 Task: Move the task Create a feature to schedule automatic backups of app data to the section To-Do in the project TrueLine and sort the tasks in the project by Due Date.
Action: Mouse moved to (42, 377)
Screenshot: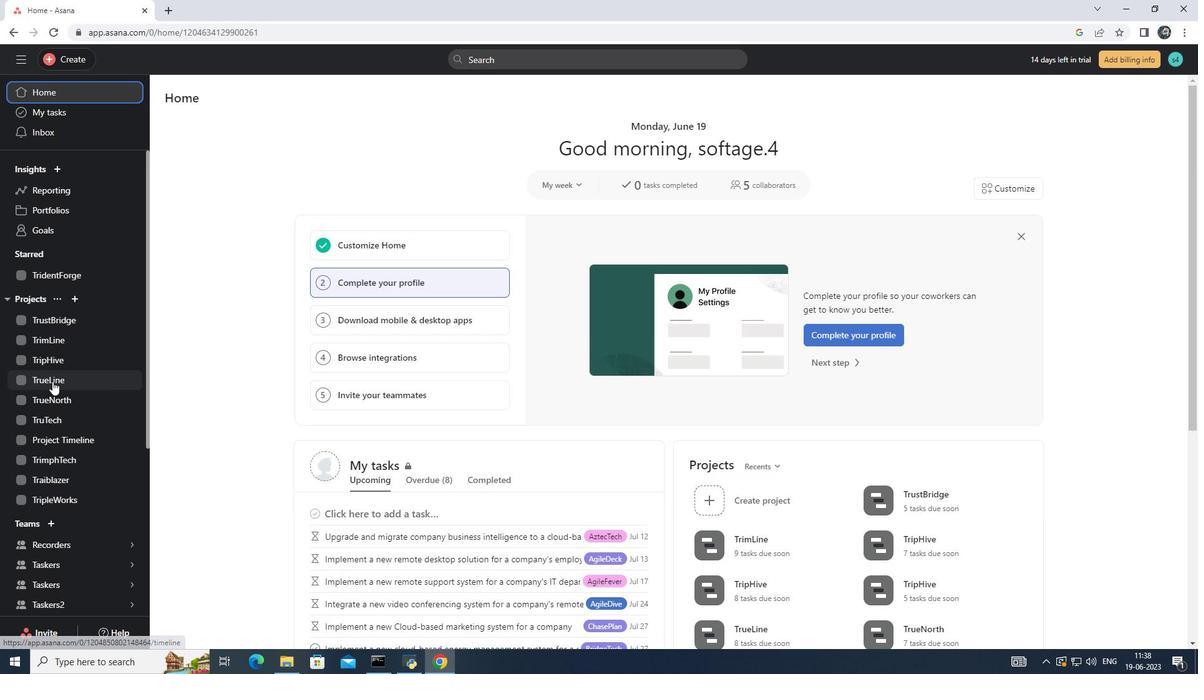 
Action: Mouse pressed left at (42, 377)
Screenshot: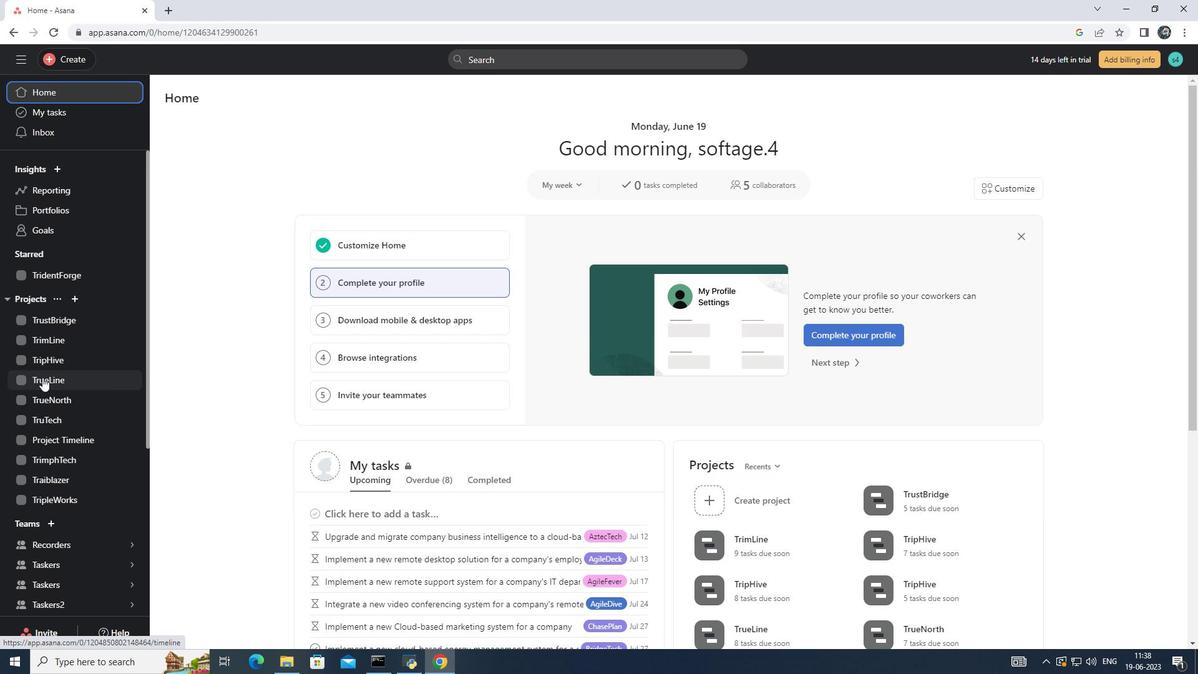 
Action: Mouse moved to (227, 127)
Screenshot: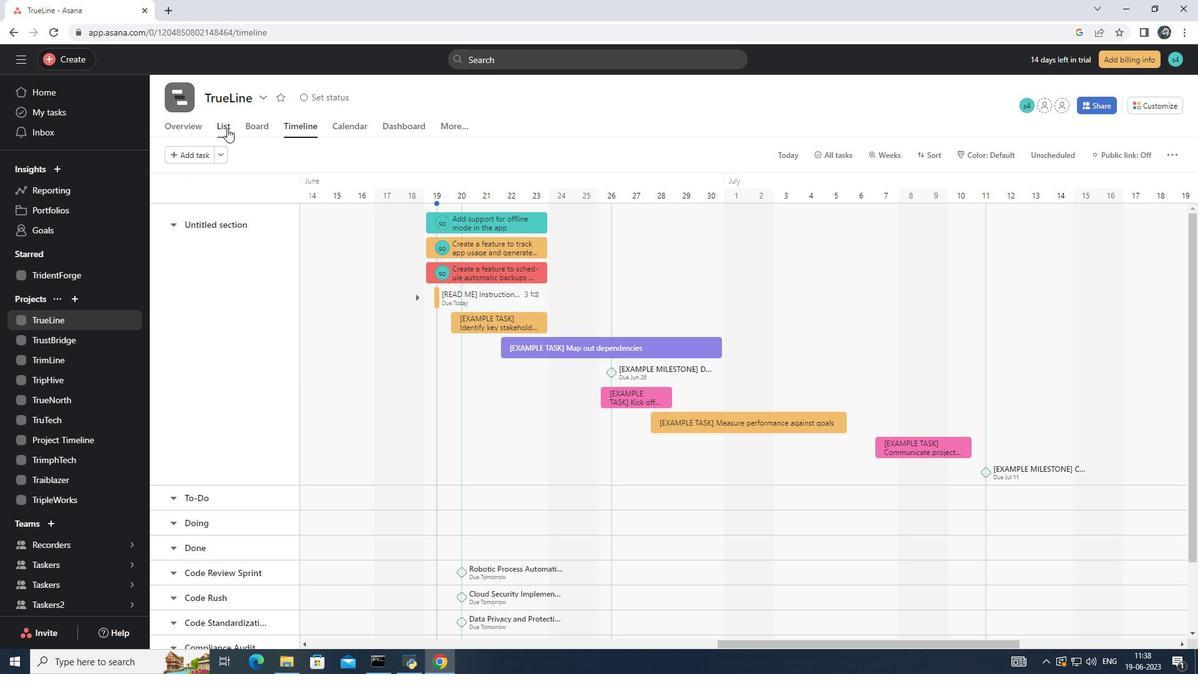 
Action: Mouse pressed left at (227, 127)
Screenshot: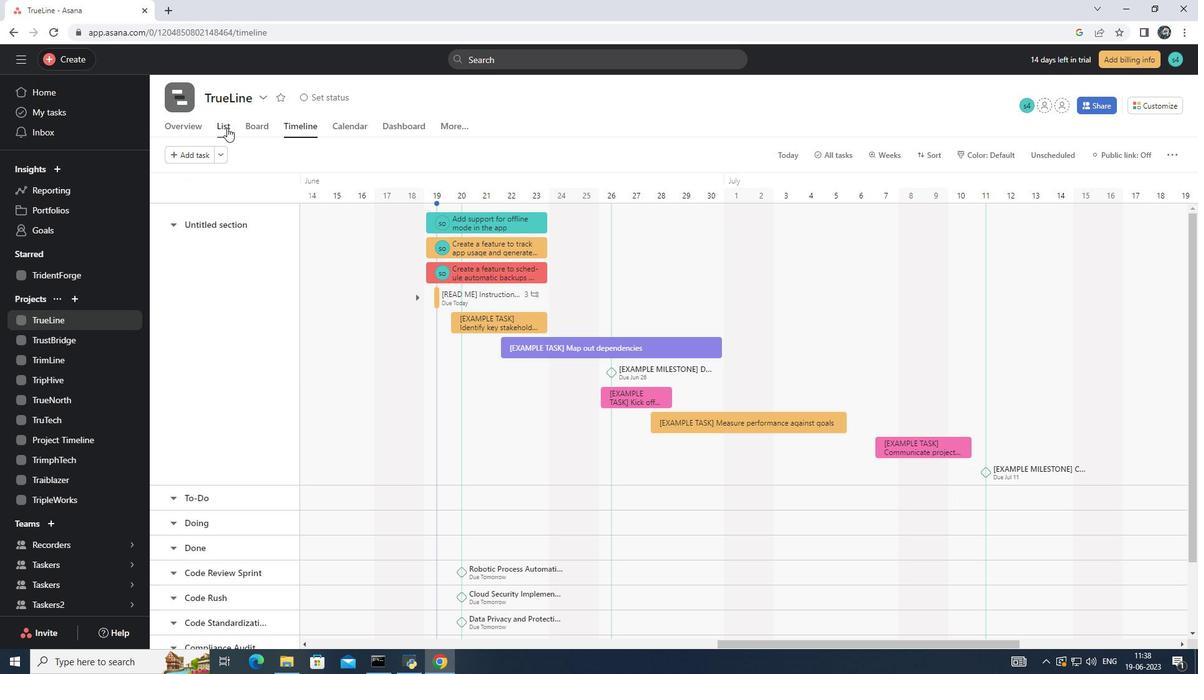 
Action: Mouse moved to (514, 285)
Screenshot: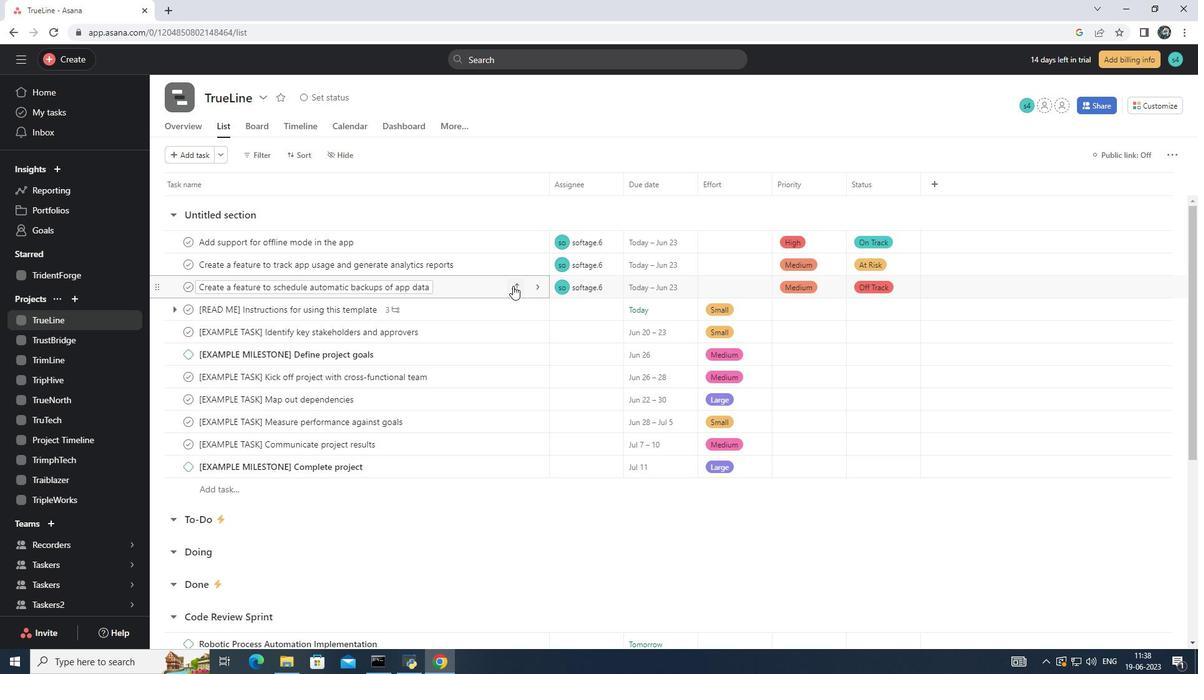 
Action: Mouse pressed left at (514, 285)
Screenshot: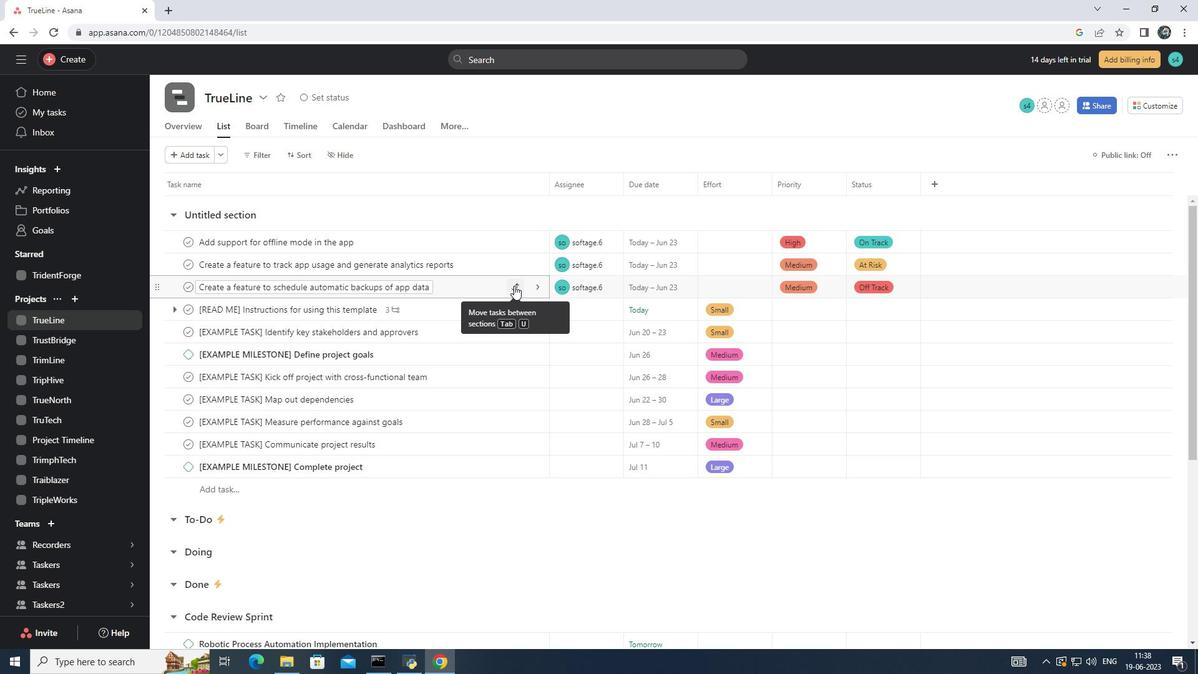 
Action: Mouse moved to (471, 353)
Screenshot: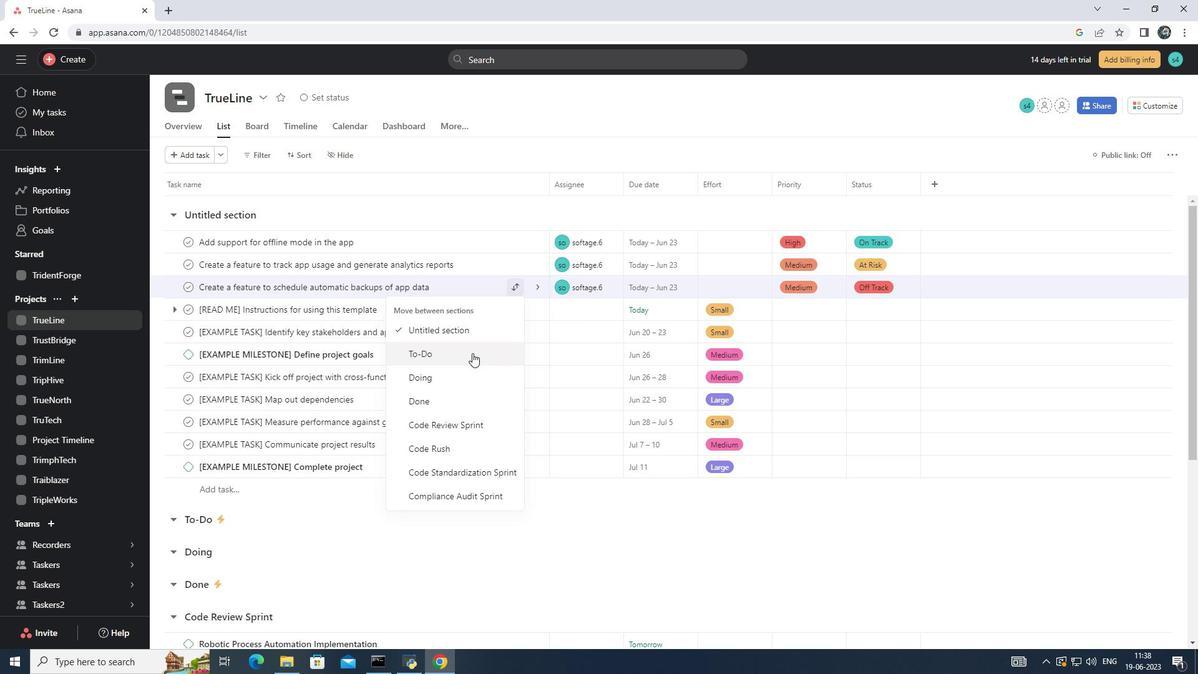 
Action: Mouse pressed left at (471, 353)
Screenshot: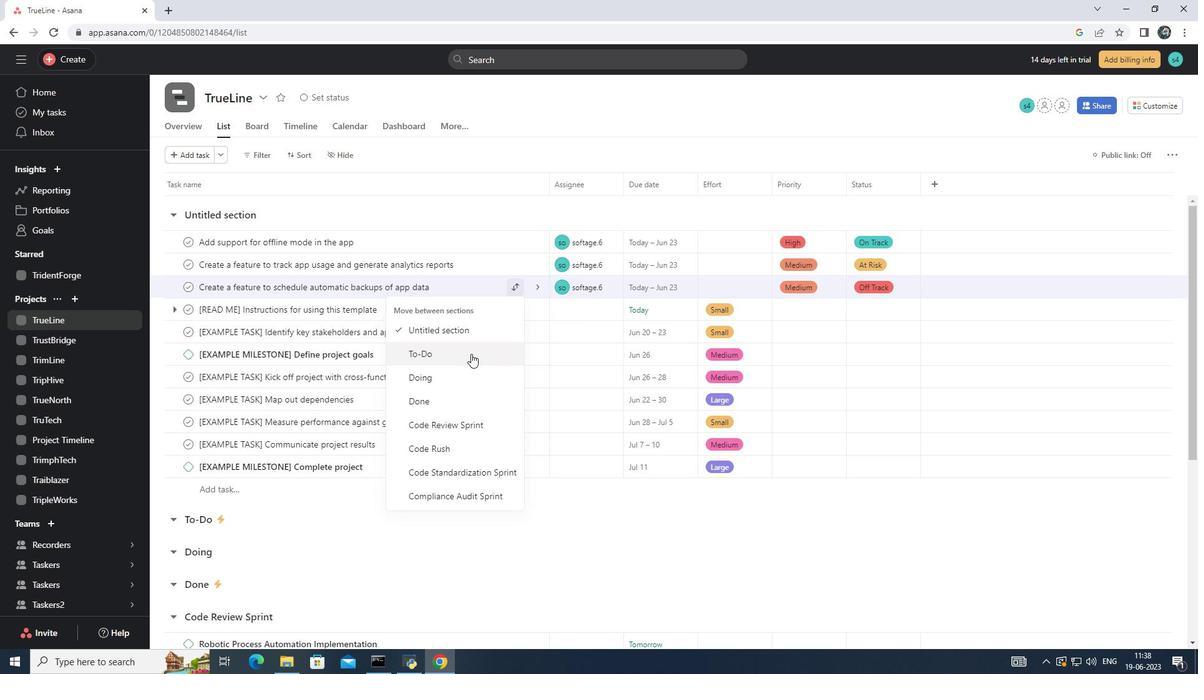 
Action: Mouse moved to (292, 152)
Screenshot: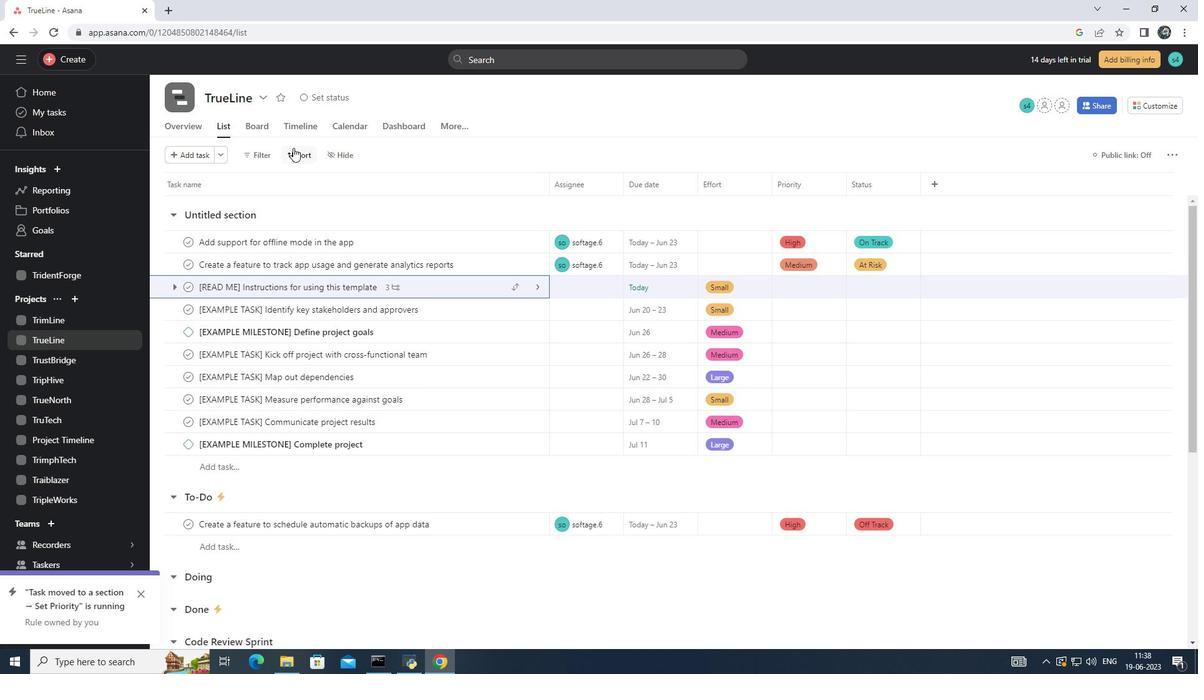
Action: Mouse pressed left at (292, 152)
Screenshot: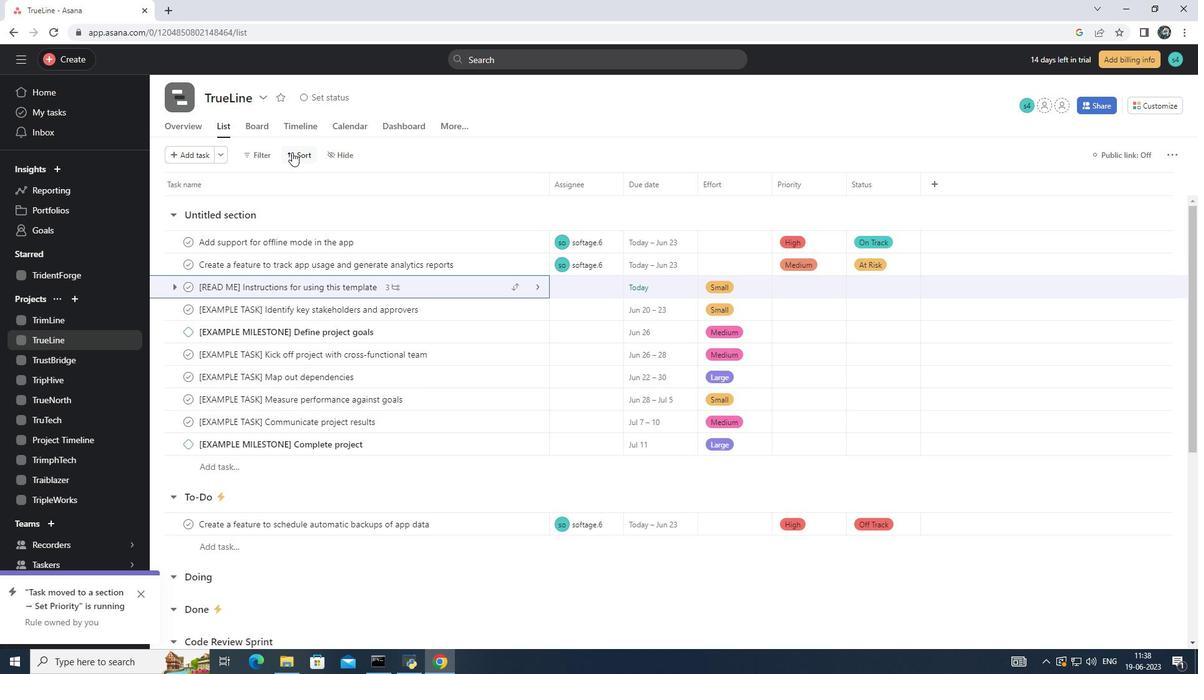 
Action: Mouse moved to (344, 238)
Screenshot: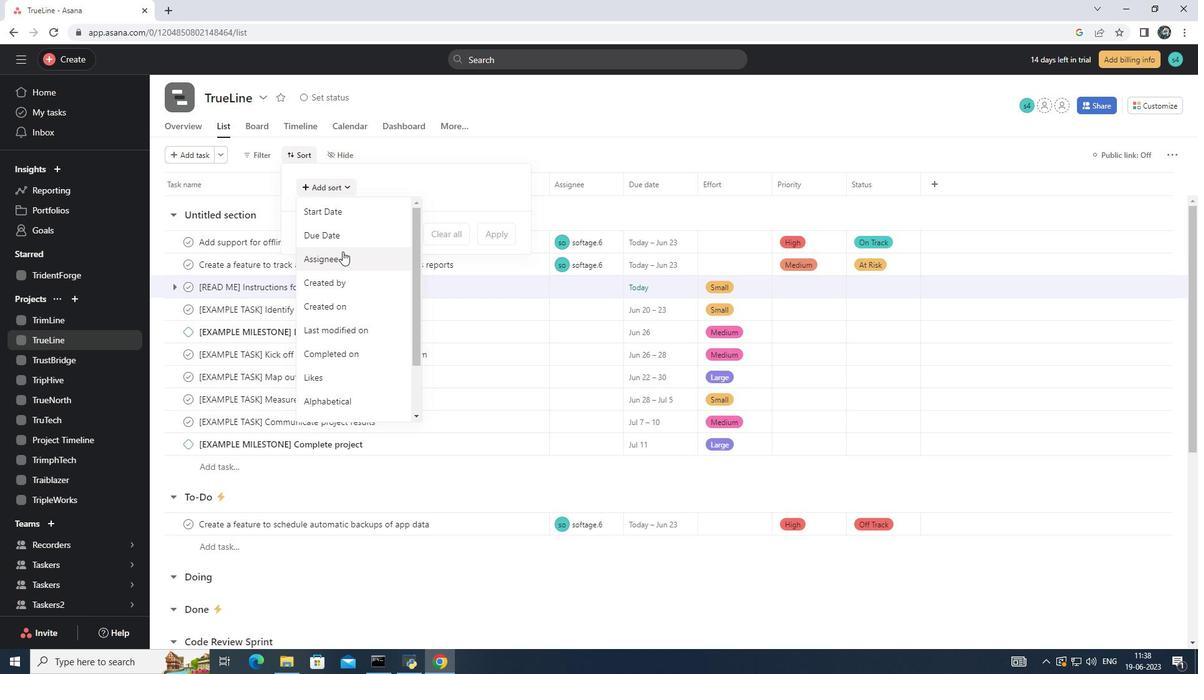 
Action: Mouse pressed left at (344, 238)
Screenshot: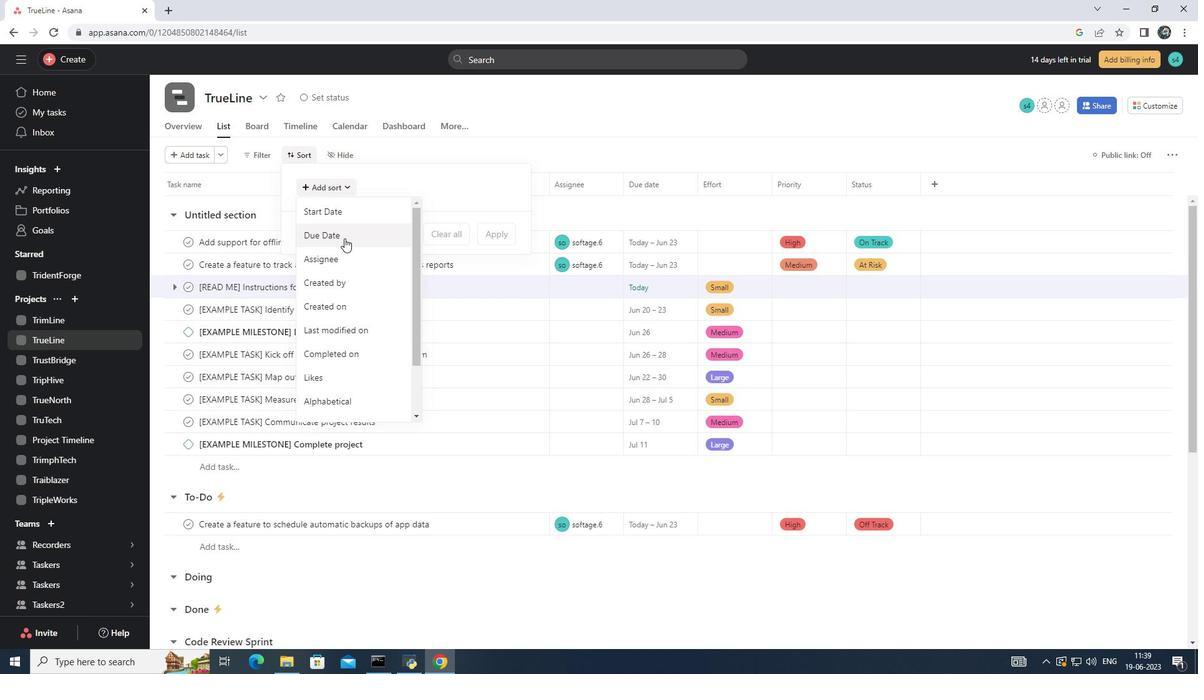 
Action: Mouse moved to (489, 285)
Screenshot: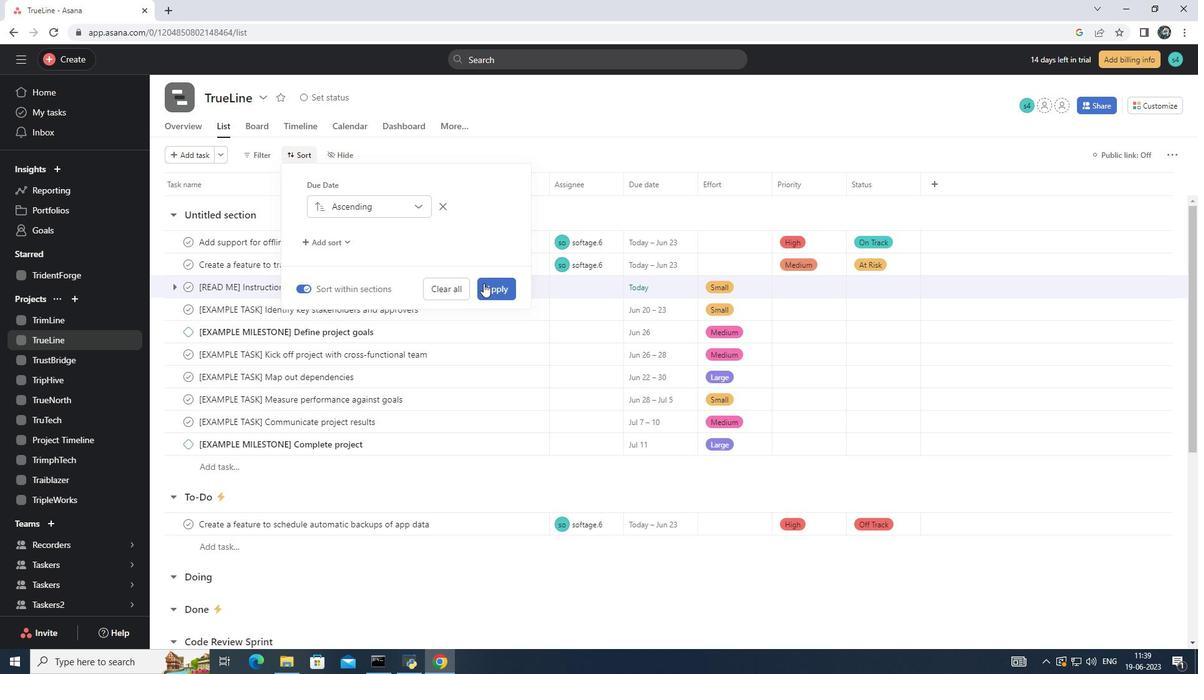 
Action: Mouse pressed left at (489, 285)
Screenshot: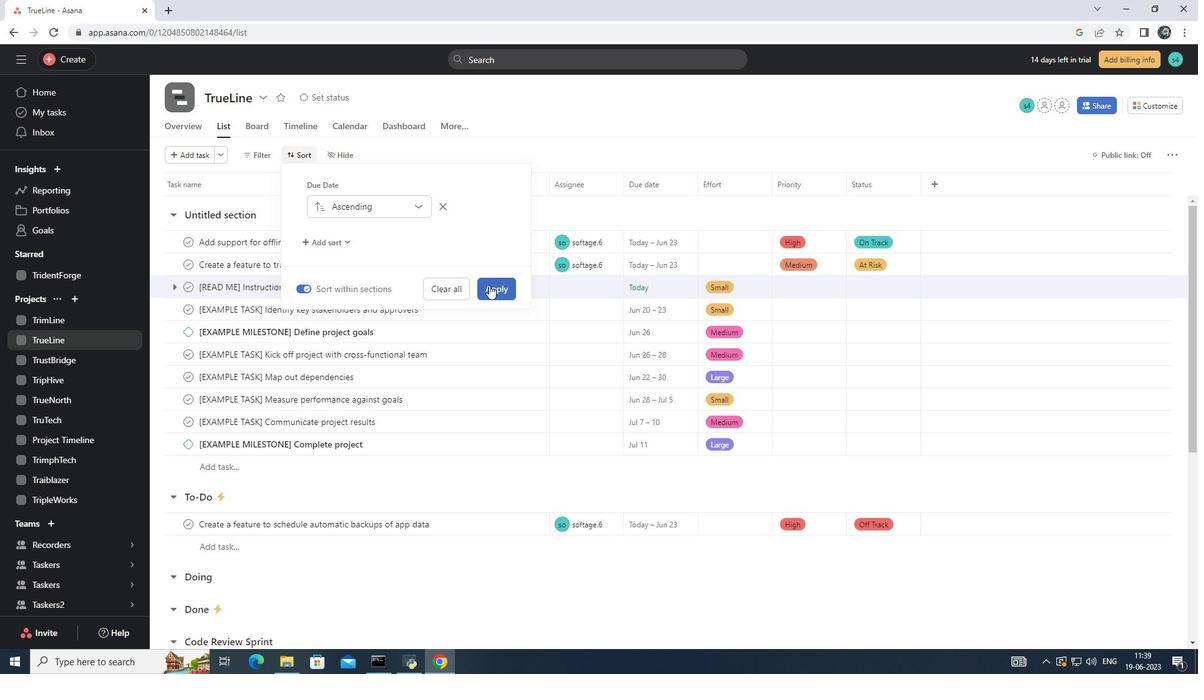 
